 Task: Make in the project TreasureLine a sprint 'Light Speed'.
Action: Mouse moved to (271, 64)
Screenshot: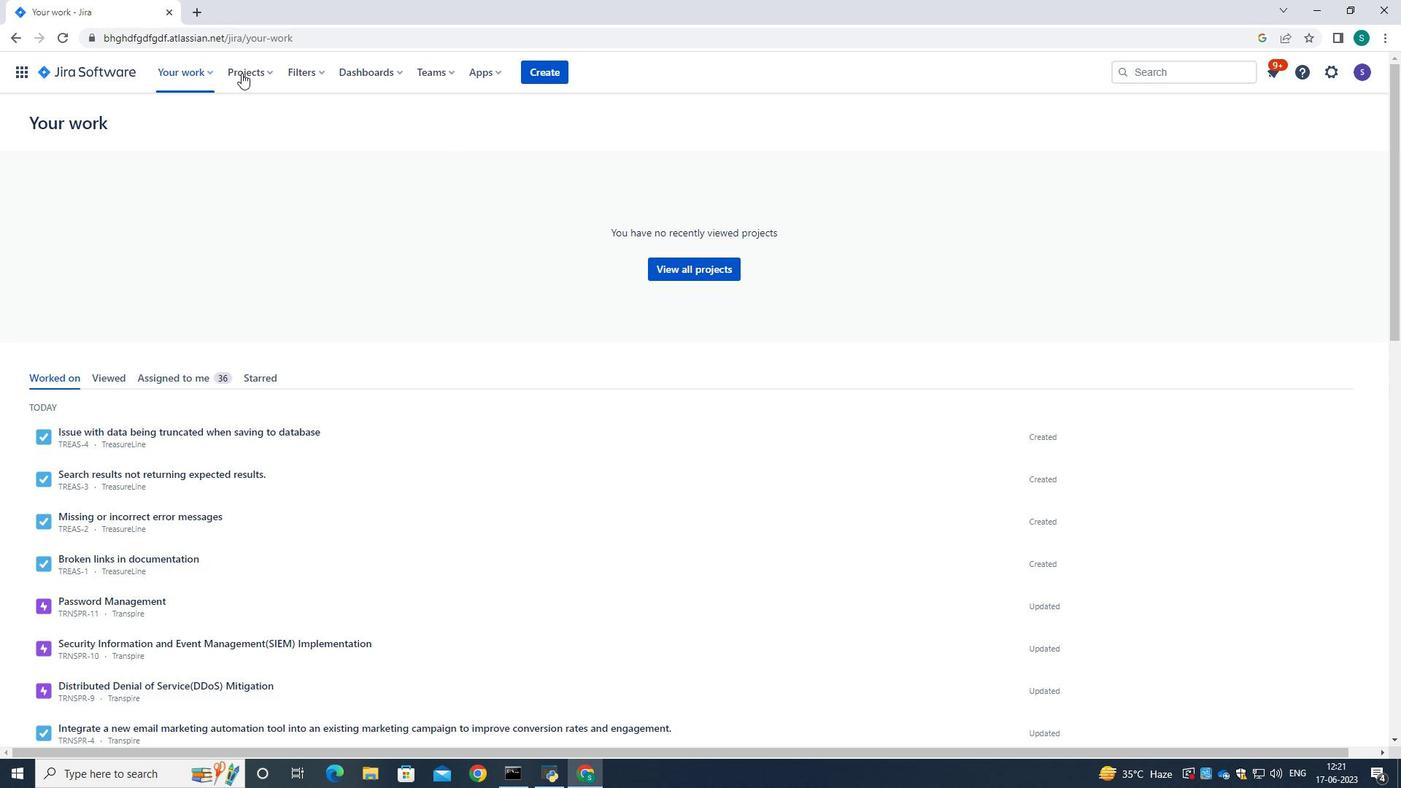 
Action: Mouse pressed left at (271, 64)
Screenshot: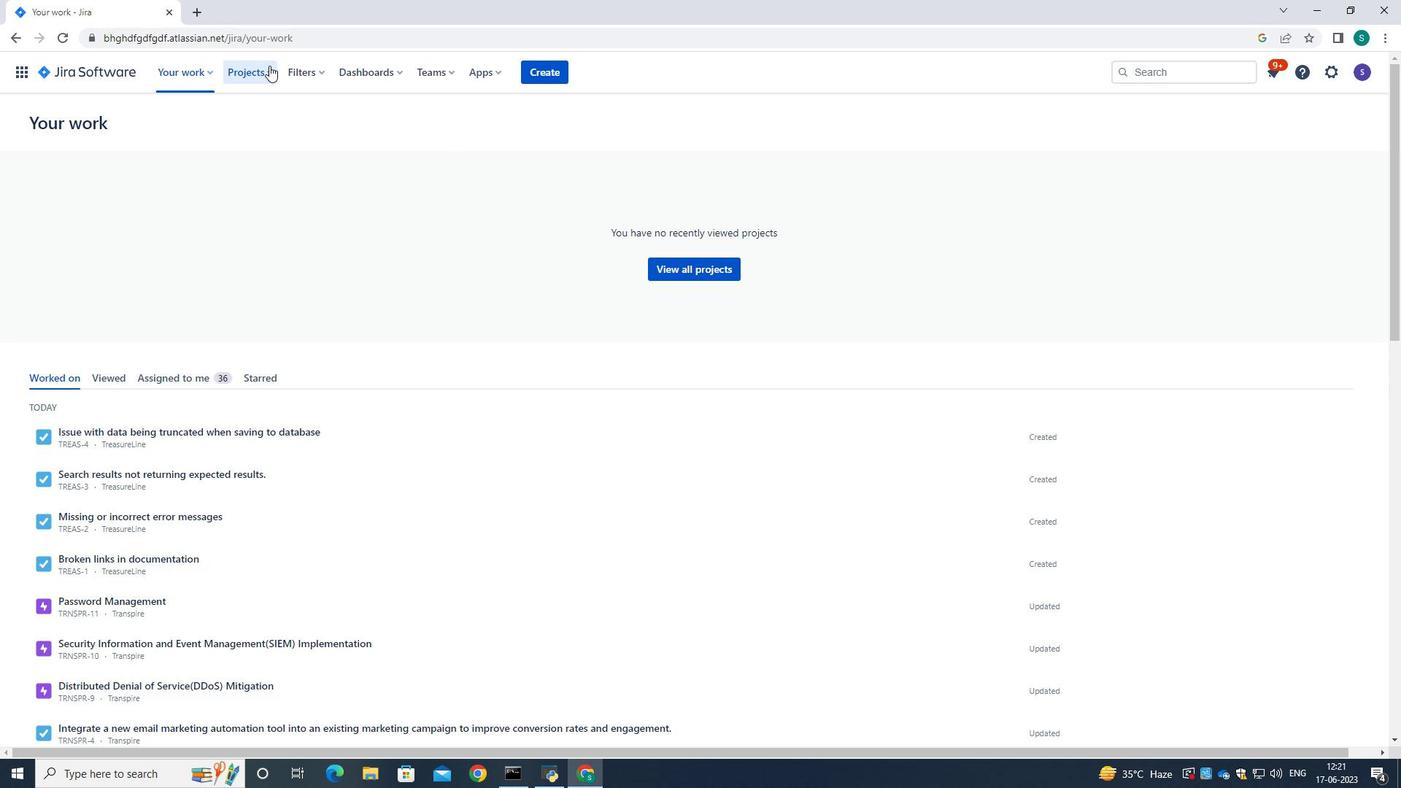 
Action: Mouse moved to (273, 136)
Screenshot: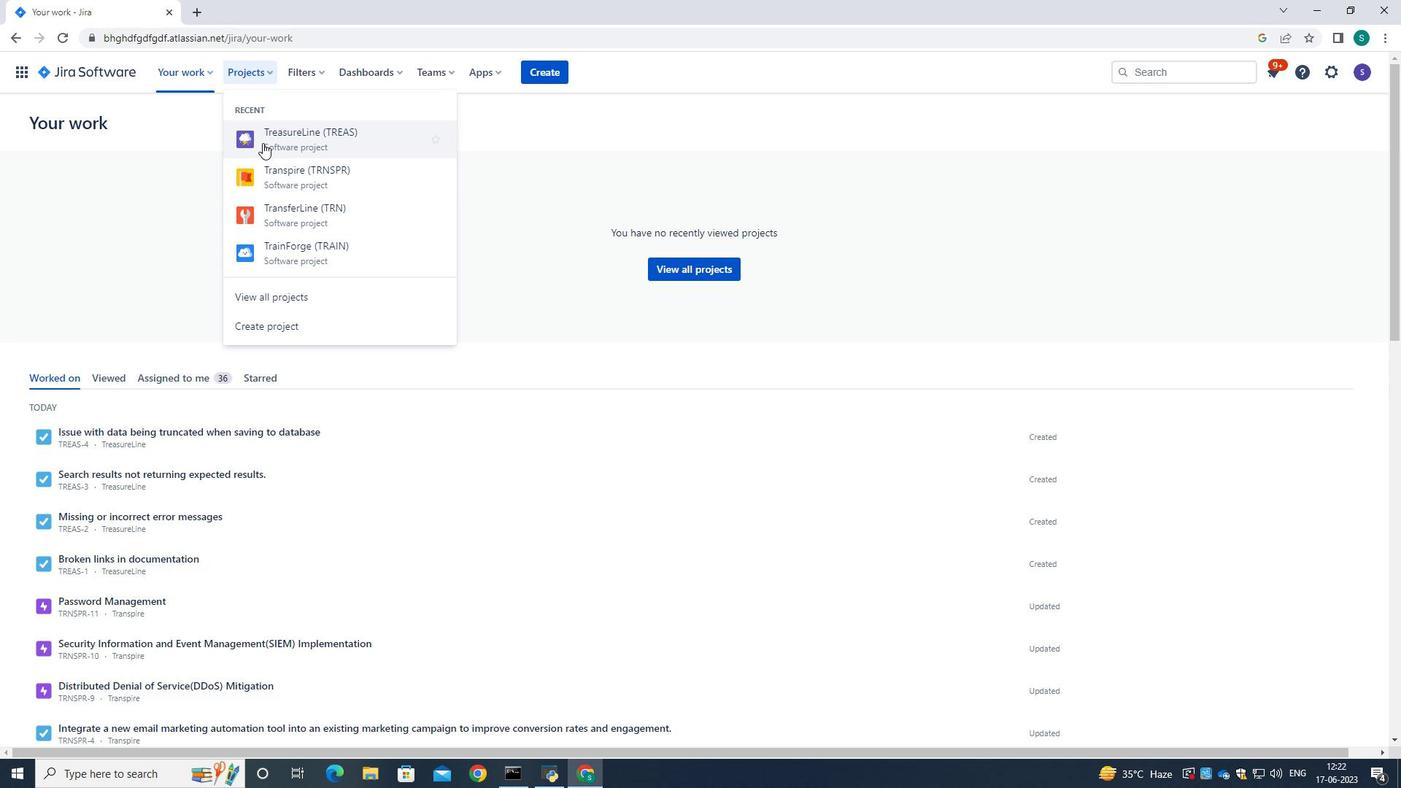 
Action: Mouse pressed left at (273, 136)
Screenshot: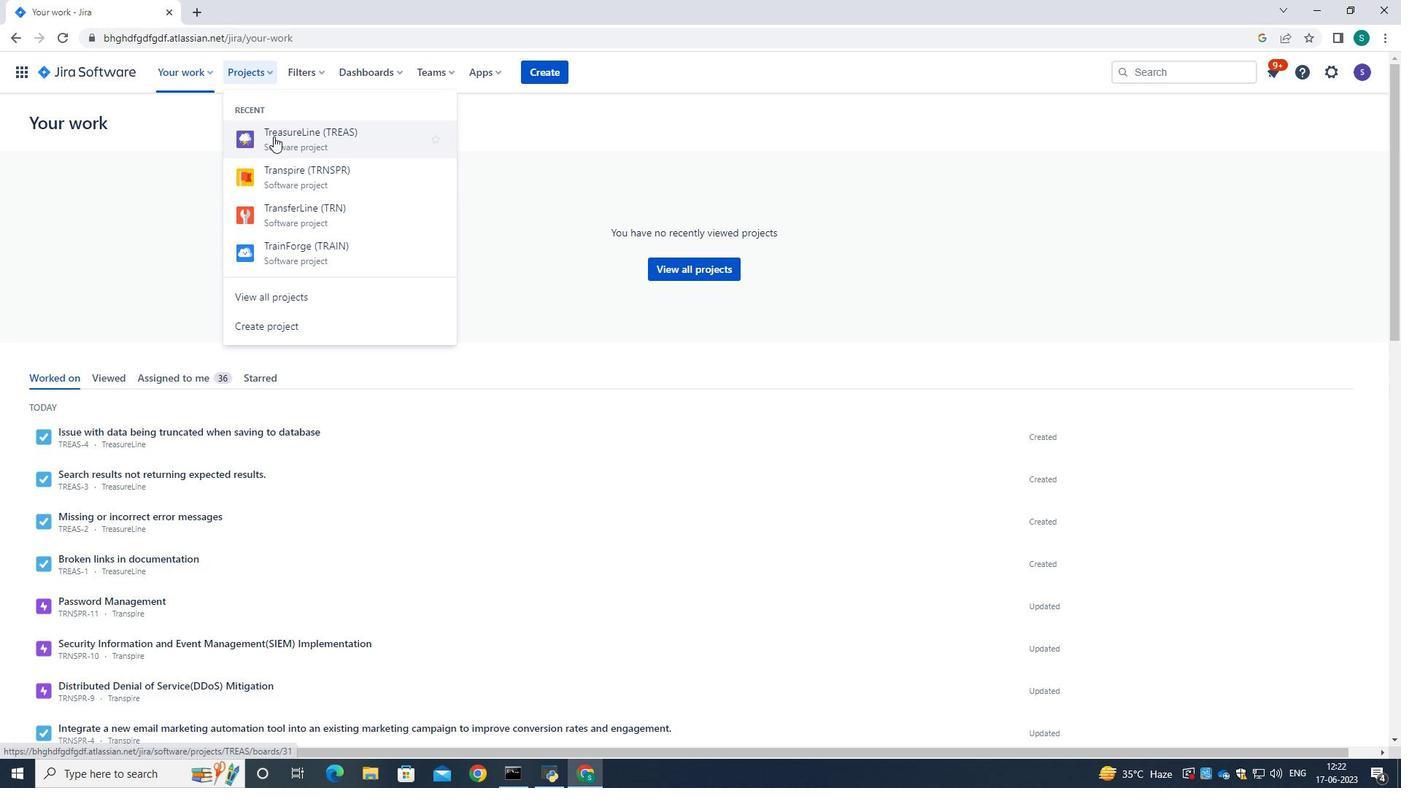 
Action: Mouse moved to (81, 221)
Screenshot: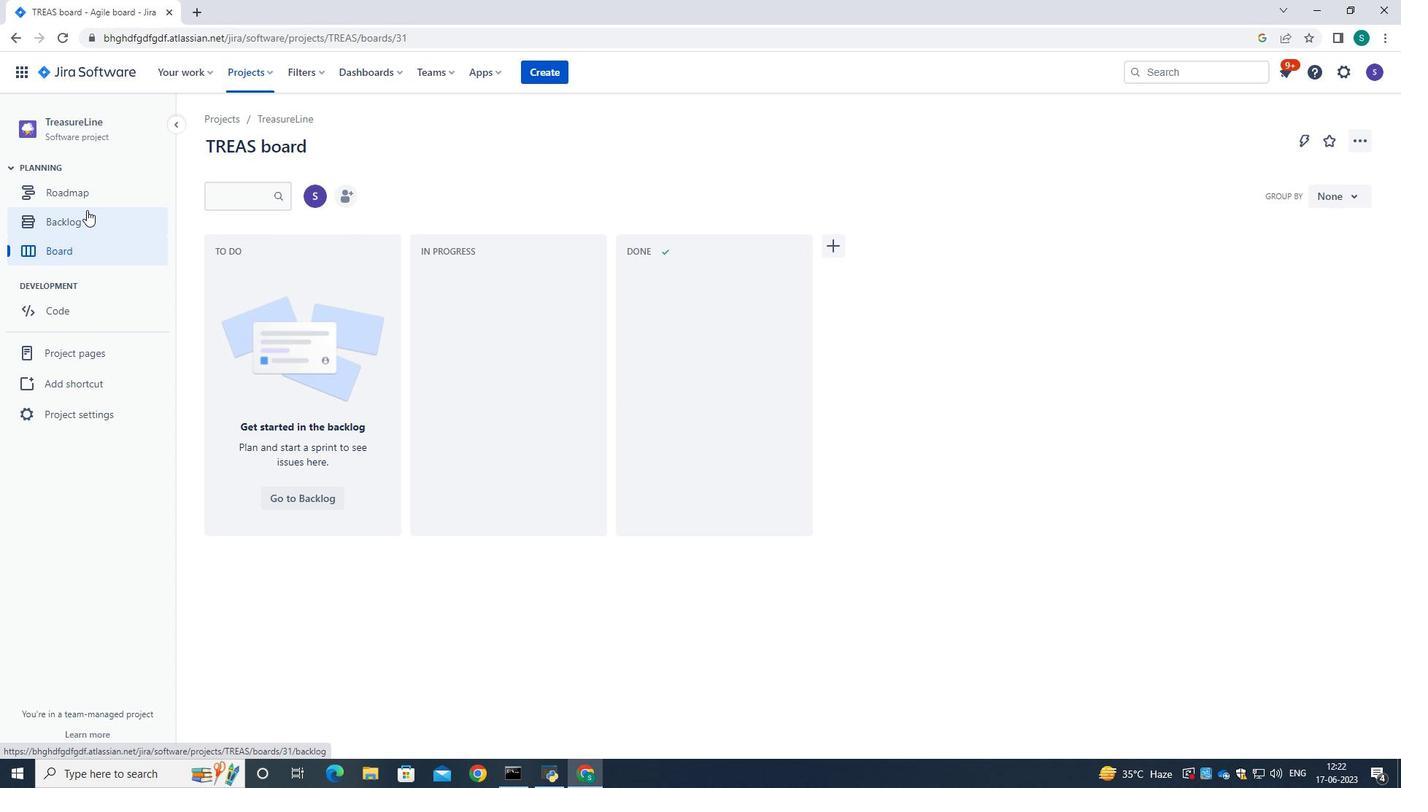 
Action: Mouse pressed left at (81, 221)
Screenshot: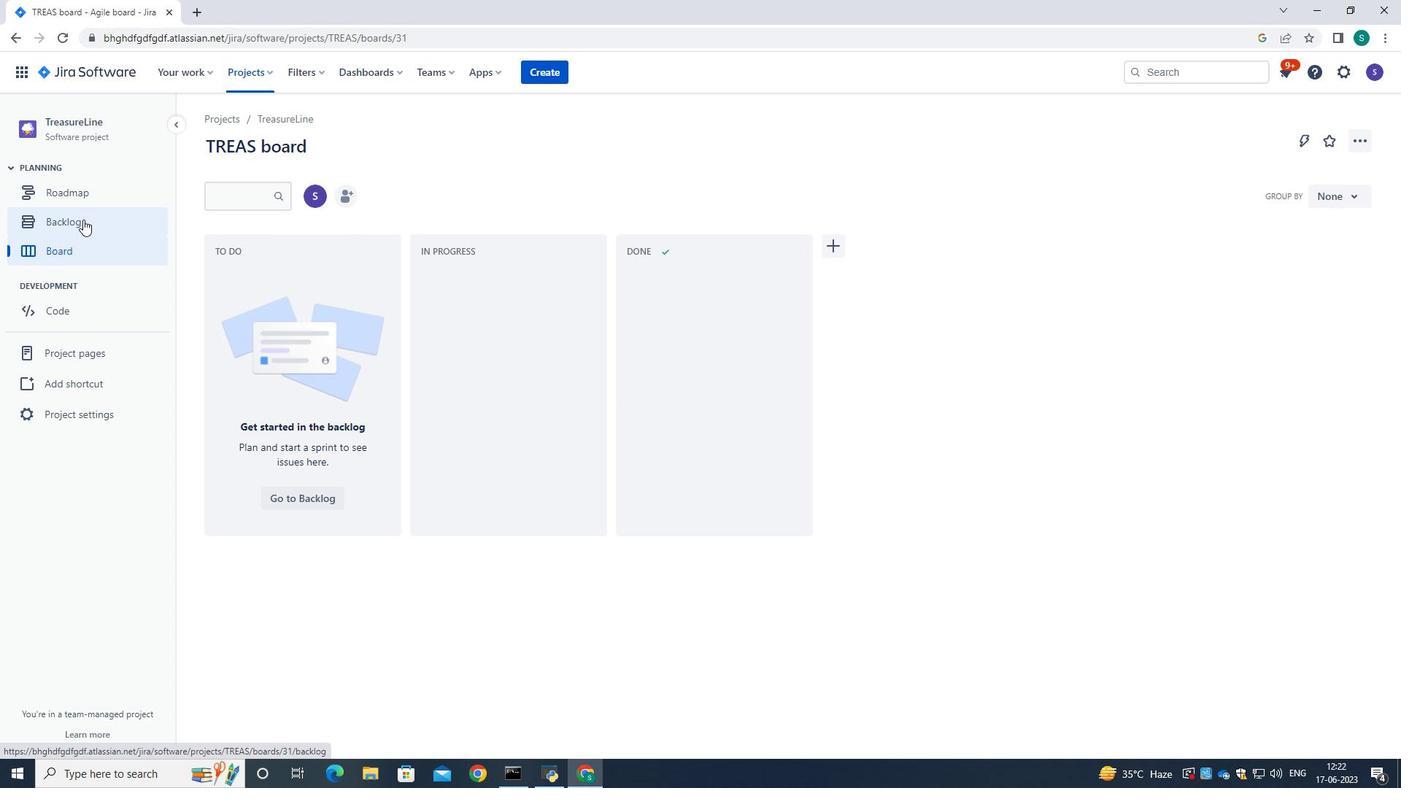 
Action: Mouse moved to (783, 281)
Screenshot: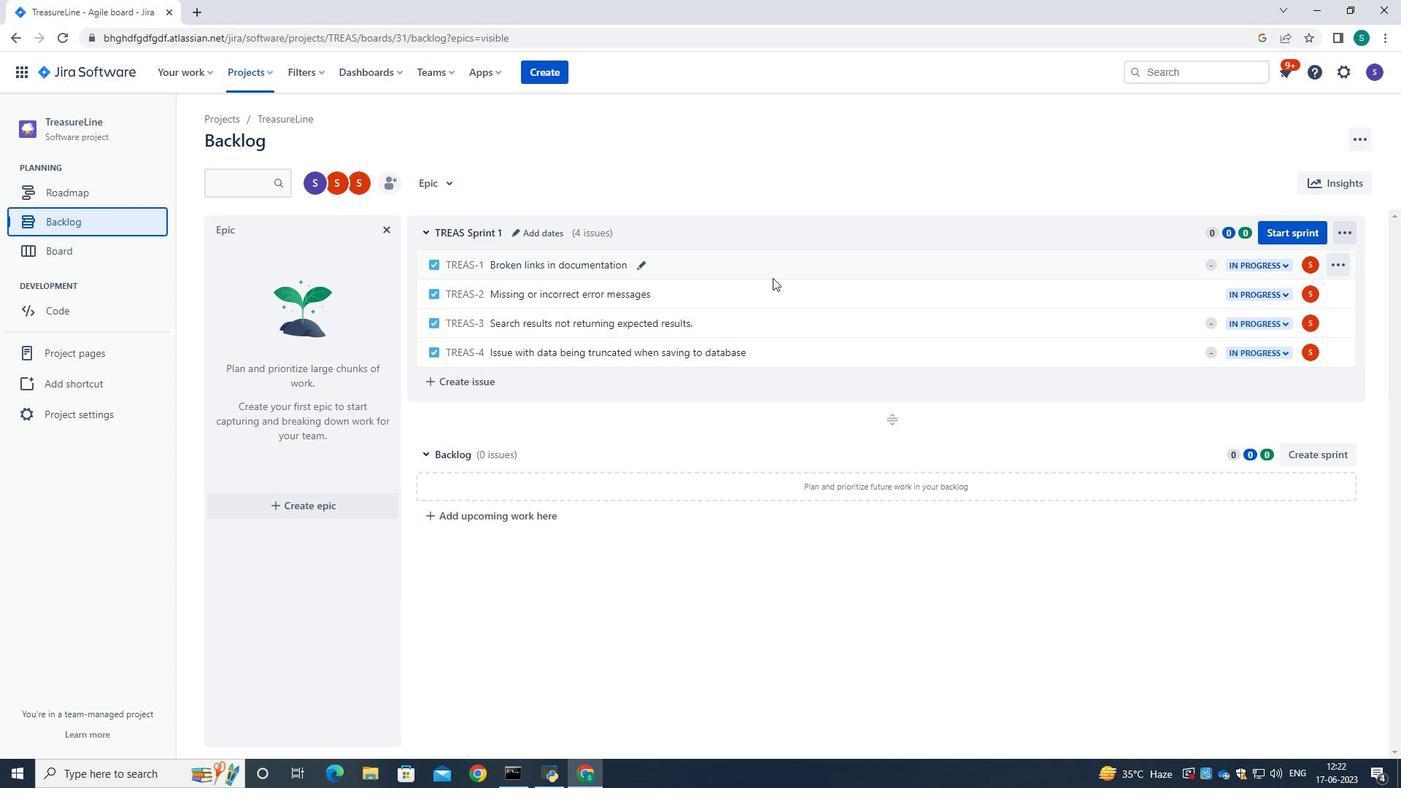
Action: Mouse scrolled (783, 280) with delta (0, 0)
Screenshot: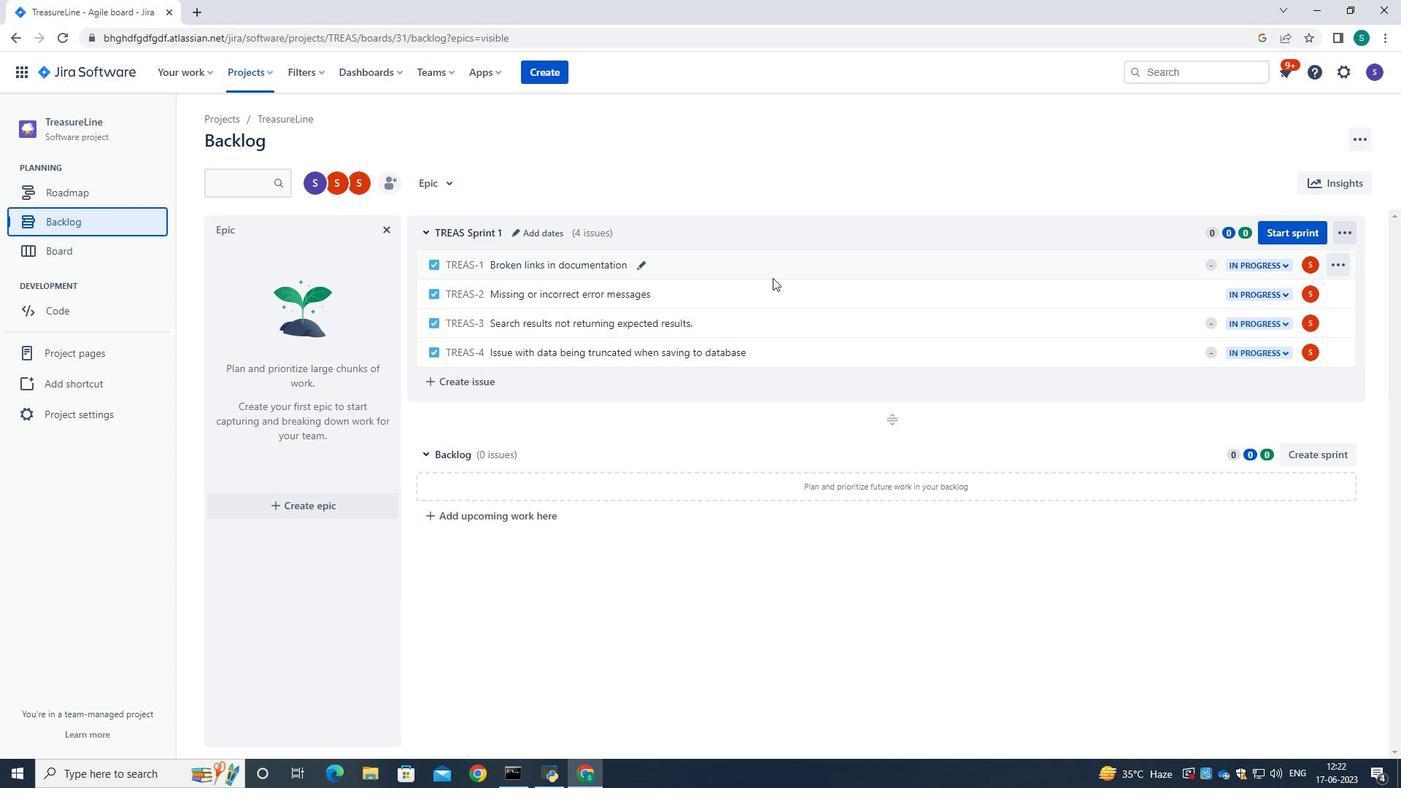 
Action: Mouse moved to (1301, 457)
Screenshot: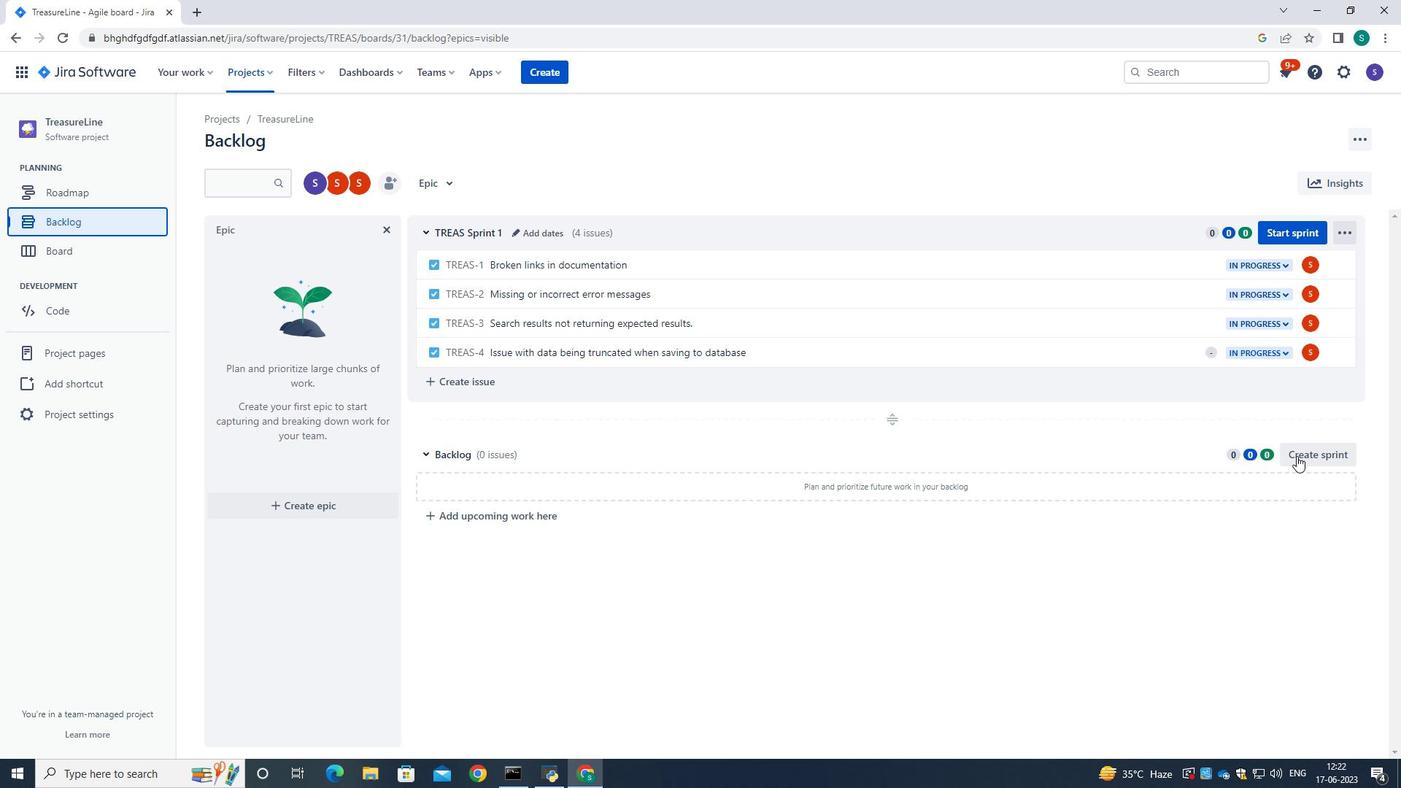 
Action: Mouse pressed left at (1301, 457)
Screenshot: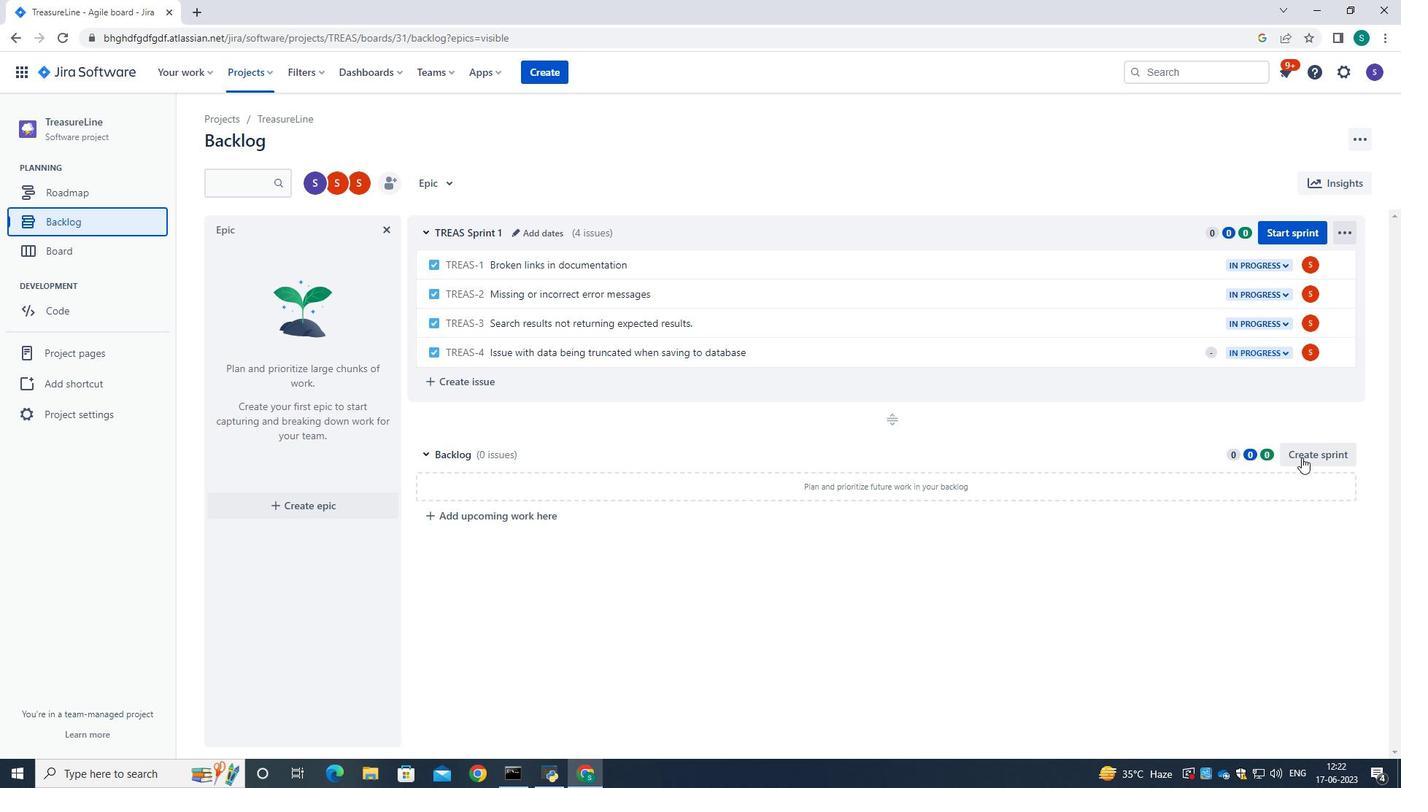 
Action: Mouse moved to (518, 455)
Screenshot: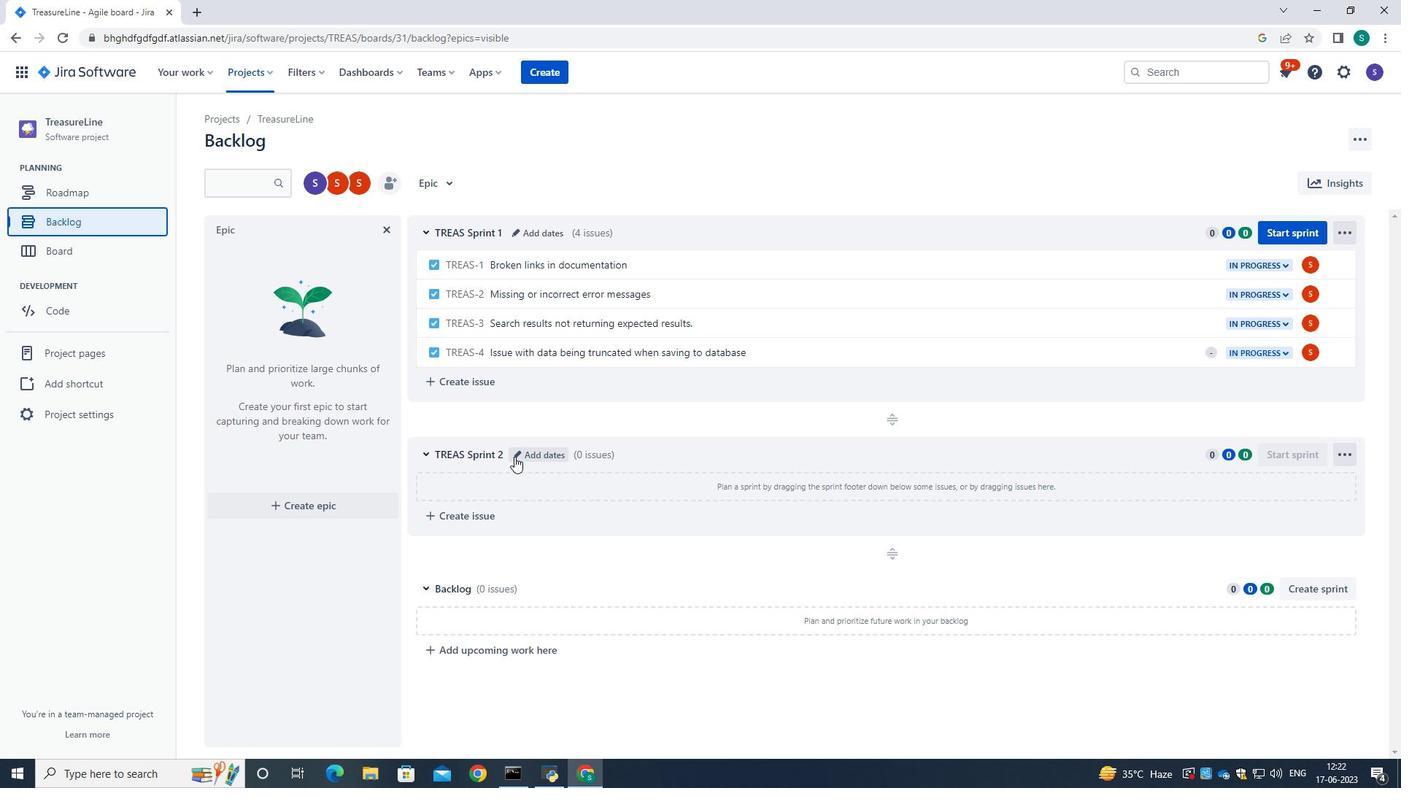 
Action: Mouse pressed left at (518, 455)
Screenshot: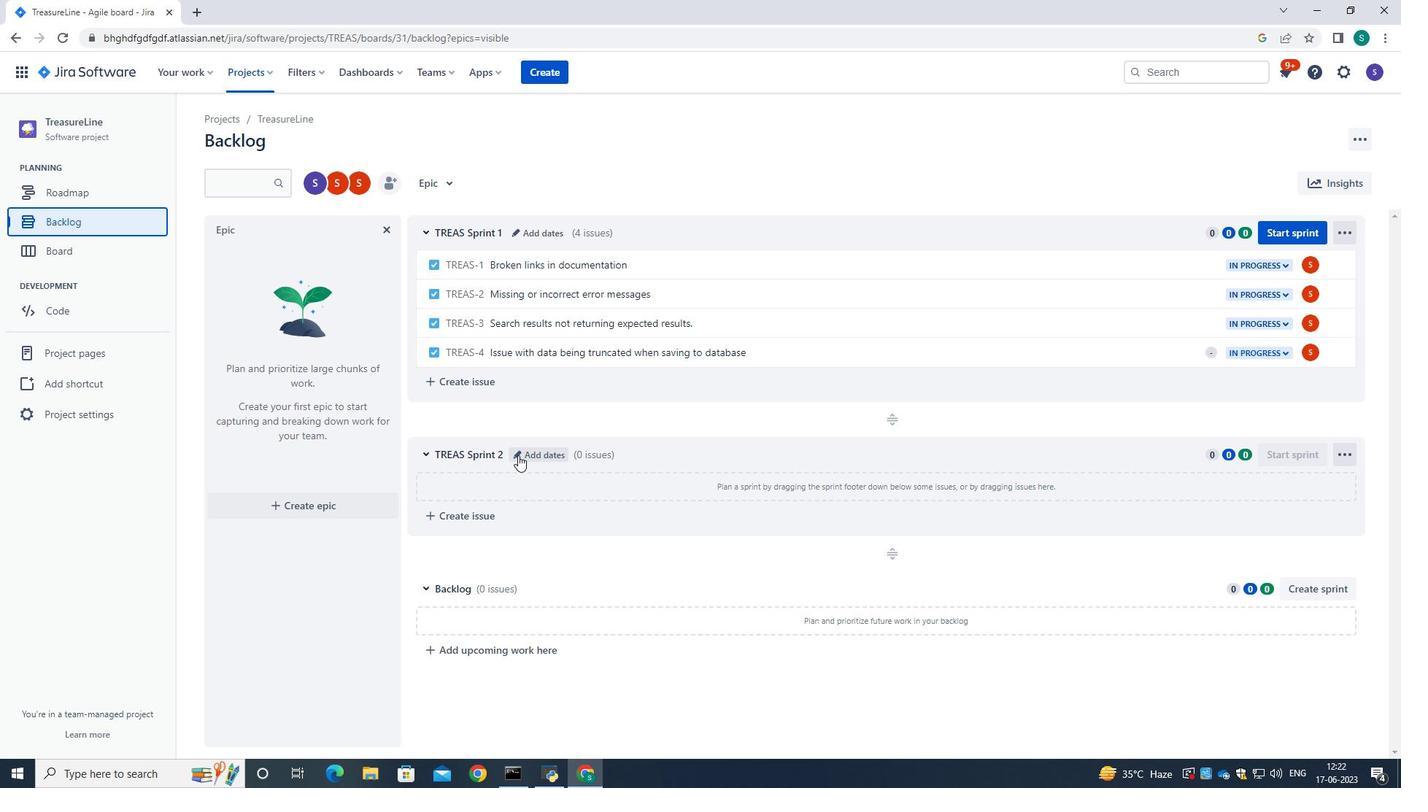 
Action: Mouse moved to (581, 170)
Screenshot: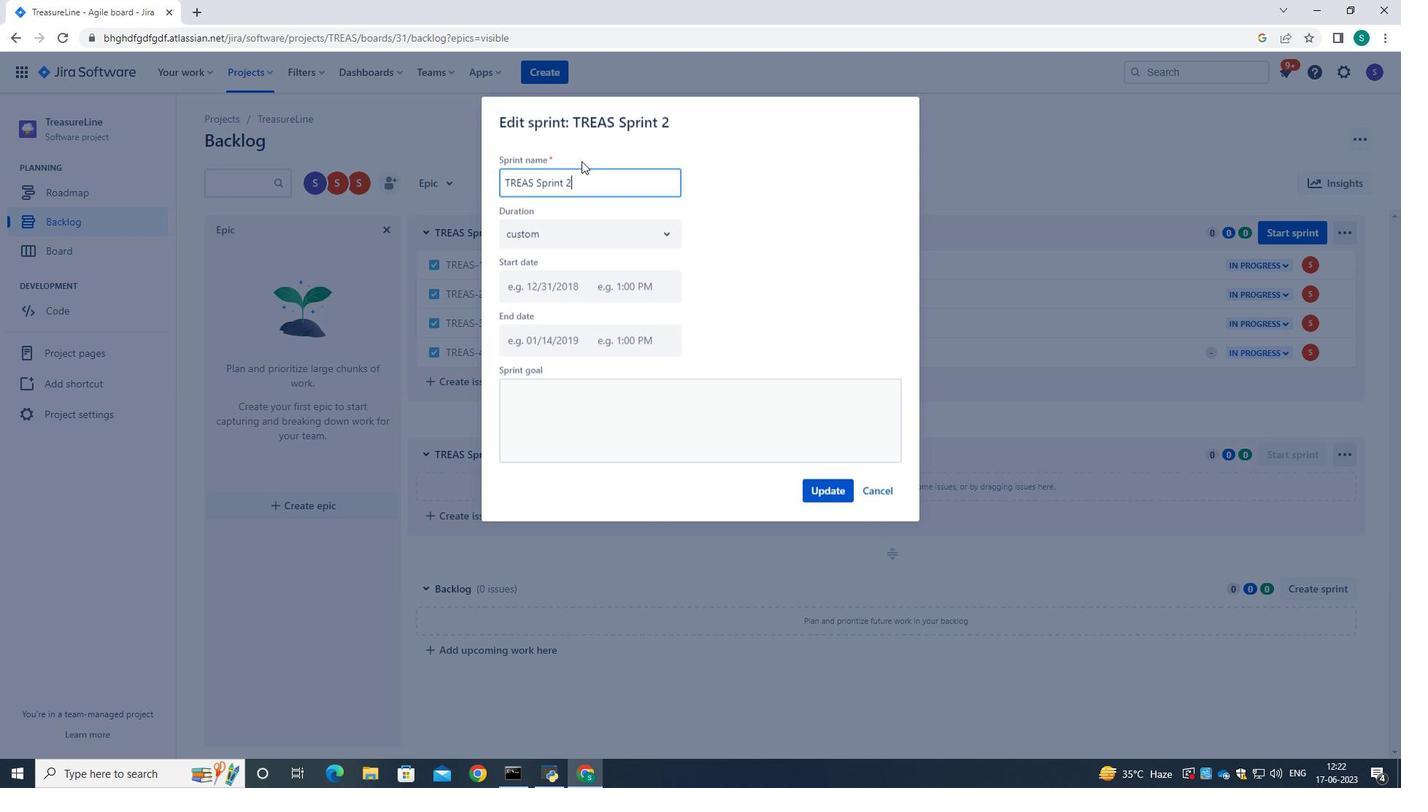 
Action: Mouse pressed left at (581, 170)
Screenshot: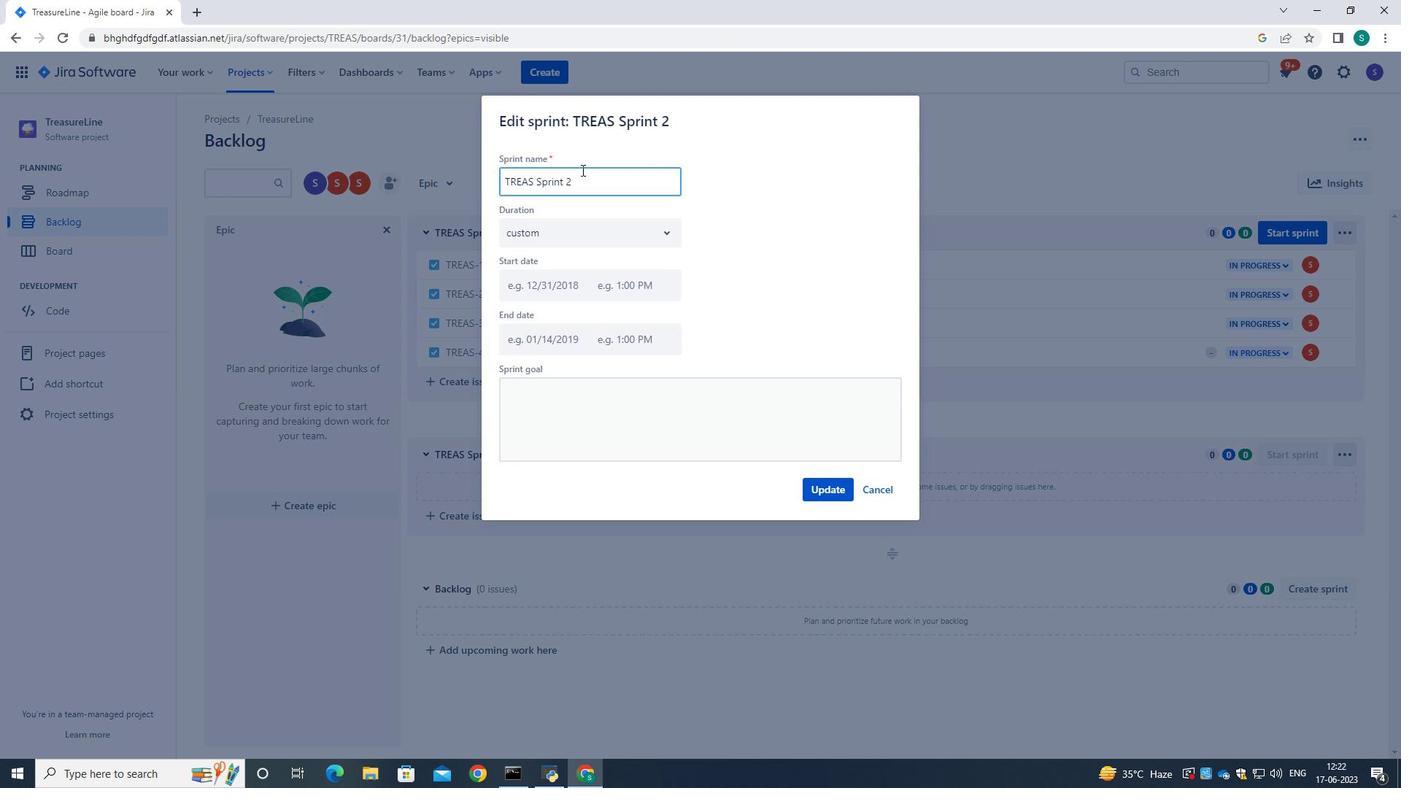 
Action: Key pressed <Key.backspace><Key.backspace><Key.backspace><Key.backspace><Key.backspace><Key.backspace><Key.backspace><Key.backspace><Key.backspace><Key.backspace><Key.backspace><Key.backspace><Key.backspace><Key.backspace><Key.caps_lock>L<Key.caps_lock>ight<Key.space><Key.caps_lock>S<Key.caps_lock>peed
Screenshot: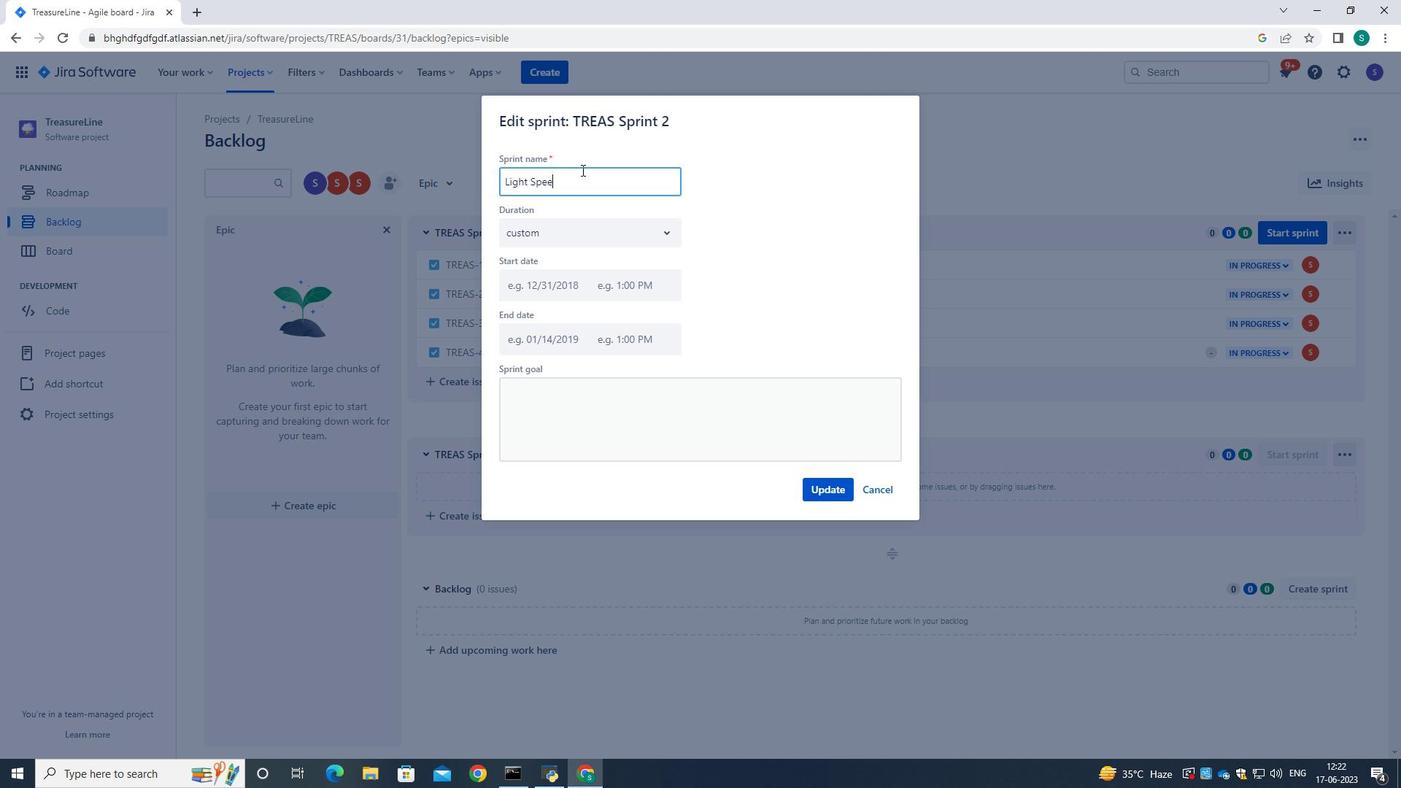 
Action: Mouse moved to (821, 486)
Screenshot: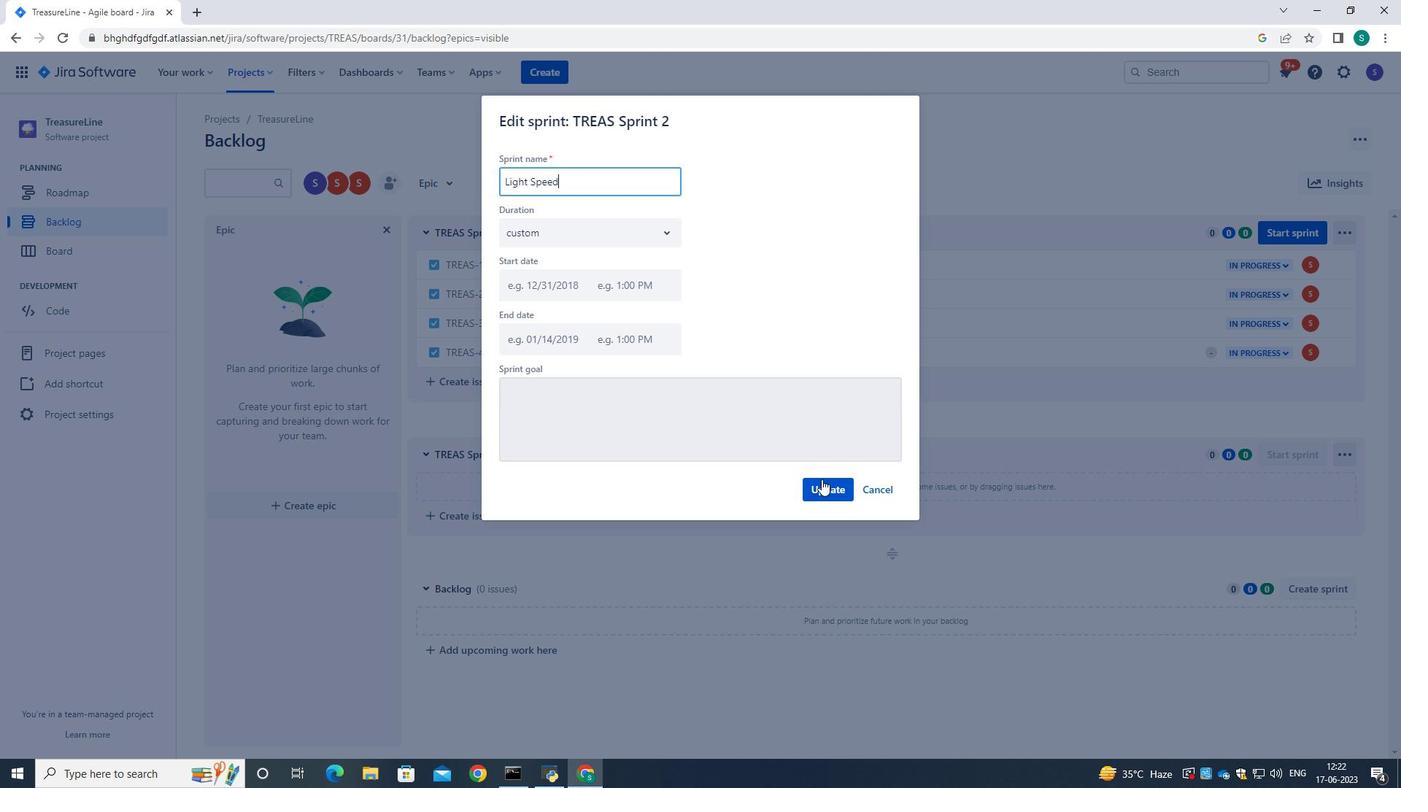 
Action: Mouse pressed left at (821, 486)
Screenshot: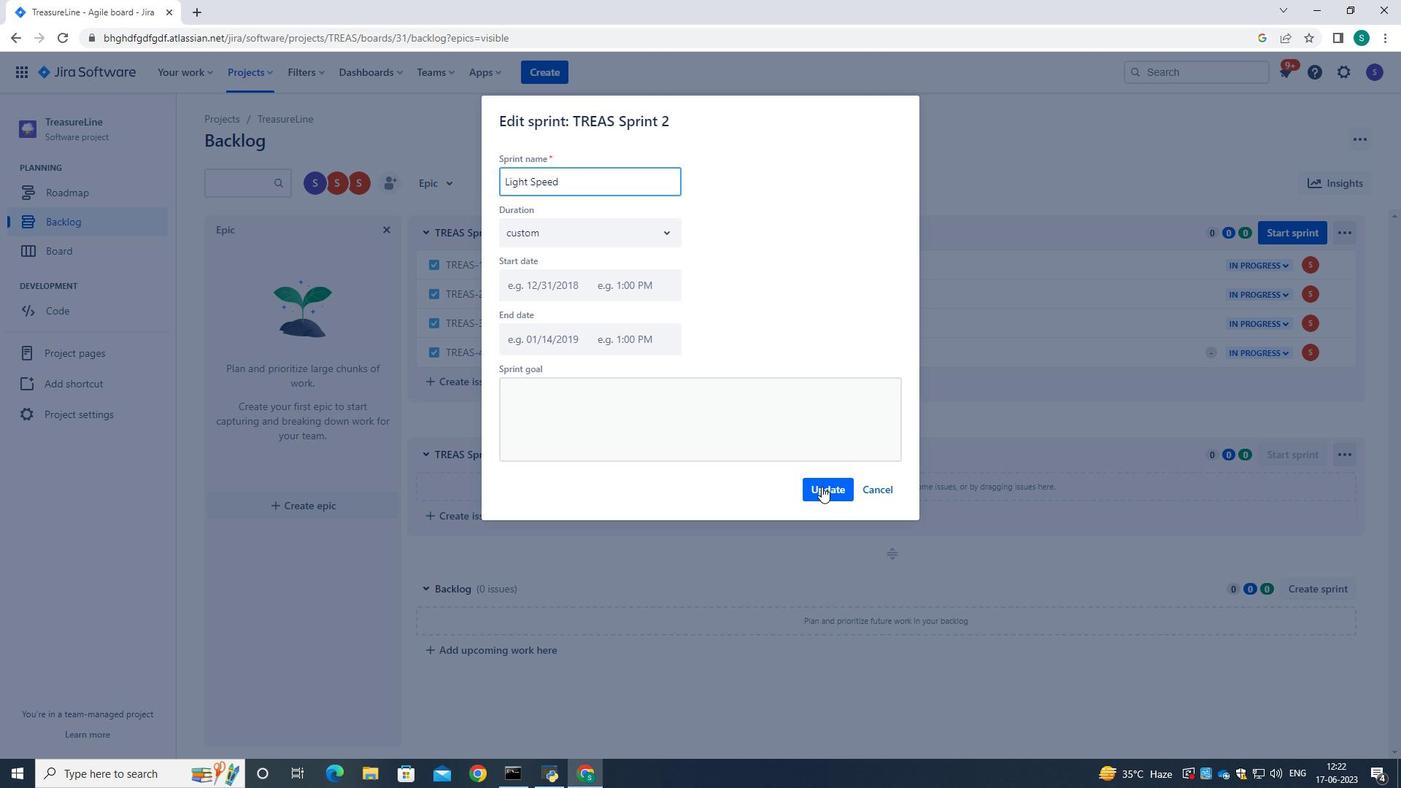 
Action: Mouse moved to (846, 342)
Screenshot: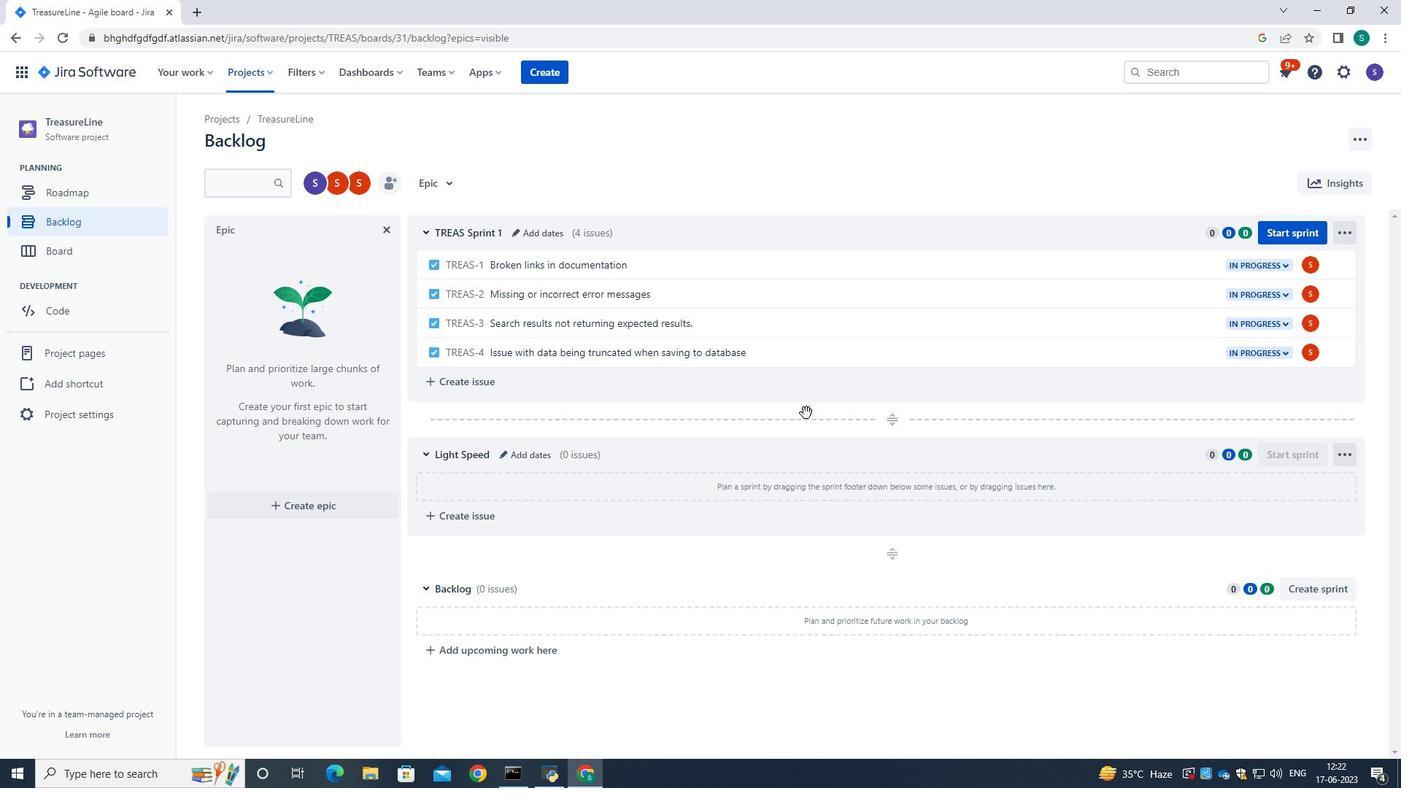 
Action: Mouse scrolled (846, 341) with delta (0, 0)
Screenshot: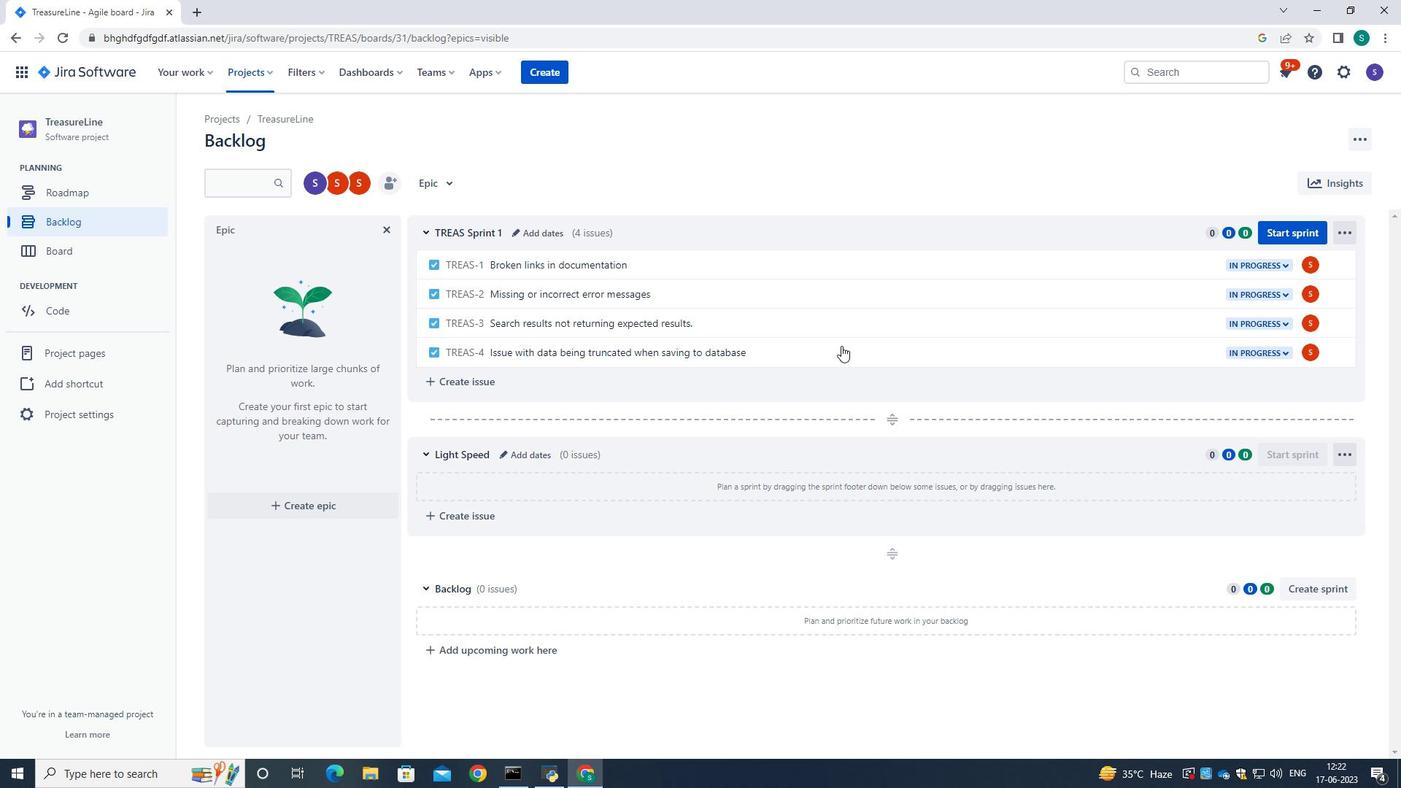 
Action: Mouse scrolled (846, 341) with delta (0, 0)
Screenshot: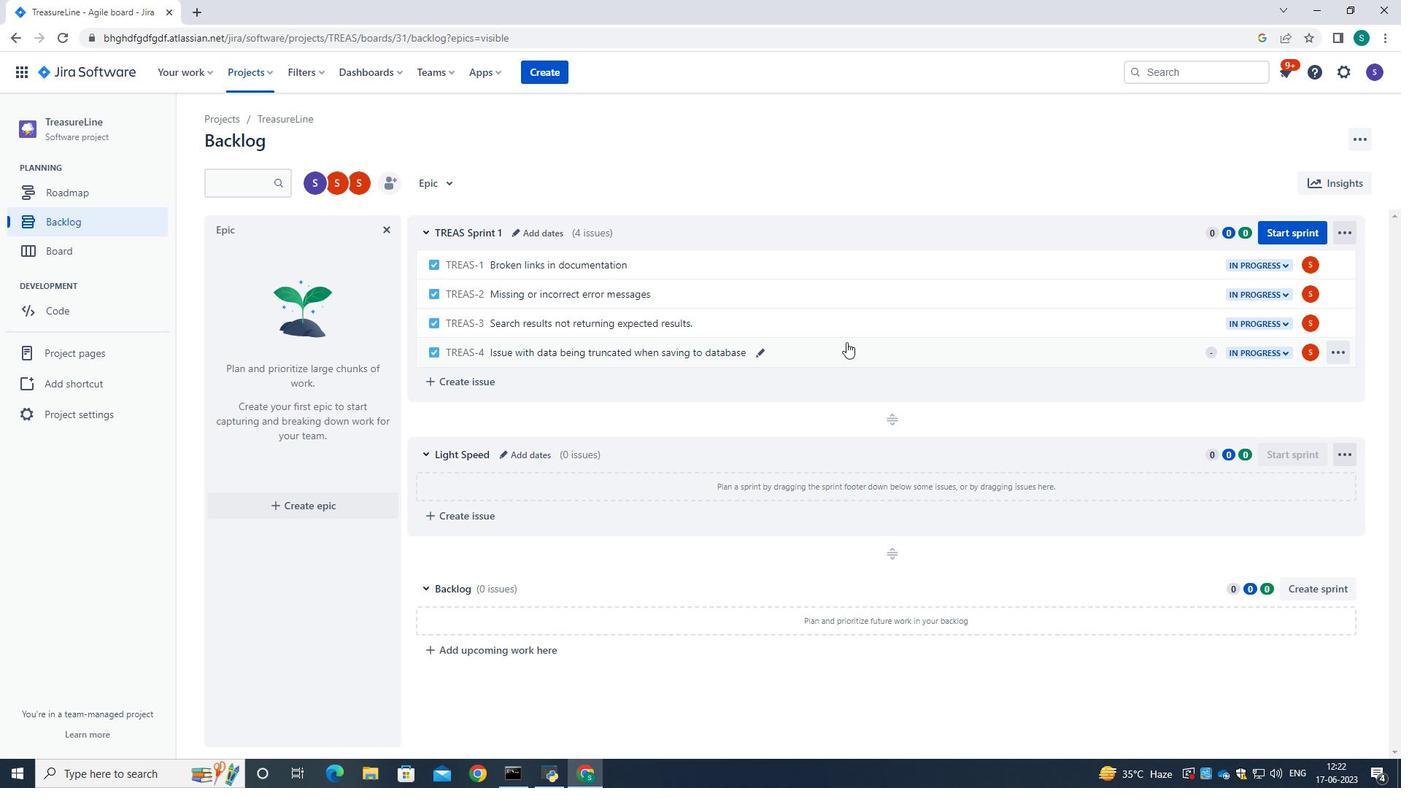 
